 Task: Create a section Code Catalysts and in the section, add a milestone Automation of Manual Processes in the project TransTech.
Action: Mouse moved to (57, 394)
Screenshot: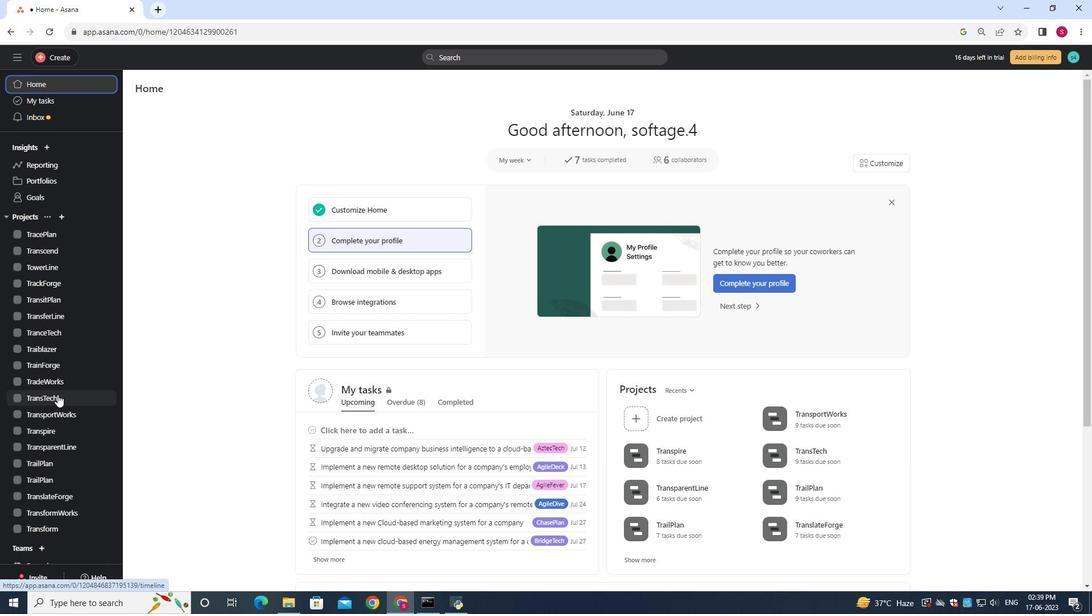 
Action: Mouse pressed left at (57, 394)
Screenshot: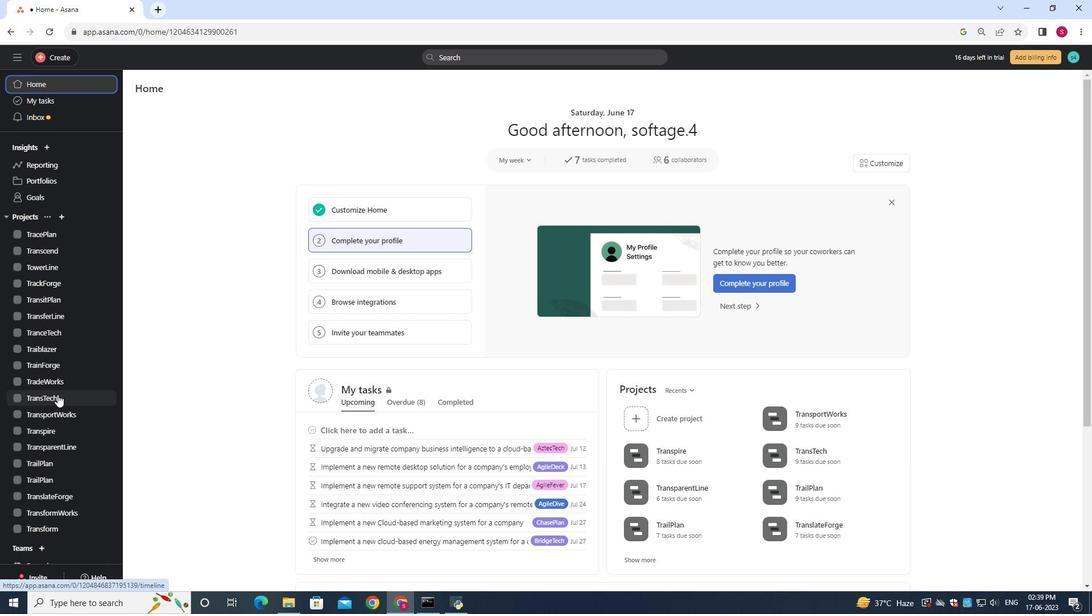 
Action: Mouse moved to (73, 399)
Screenshot: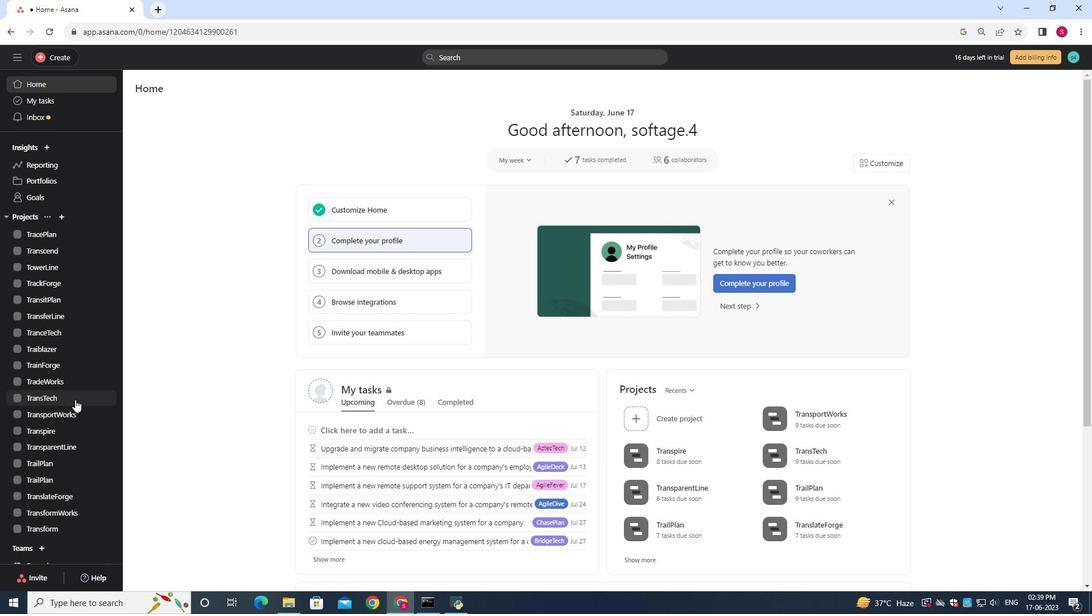 
Action: Mouse pressed left at (73, 399)
Screenshot: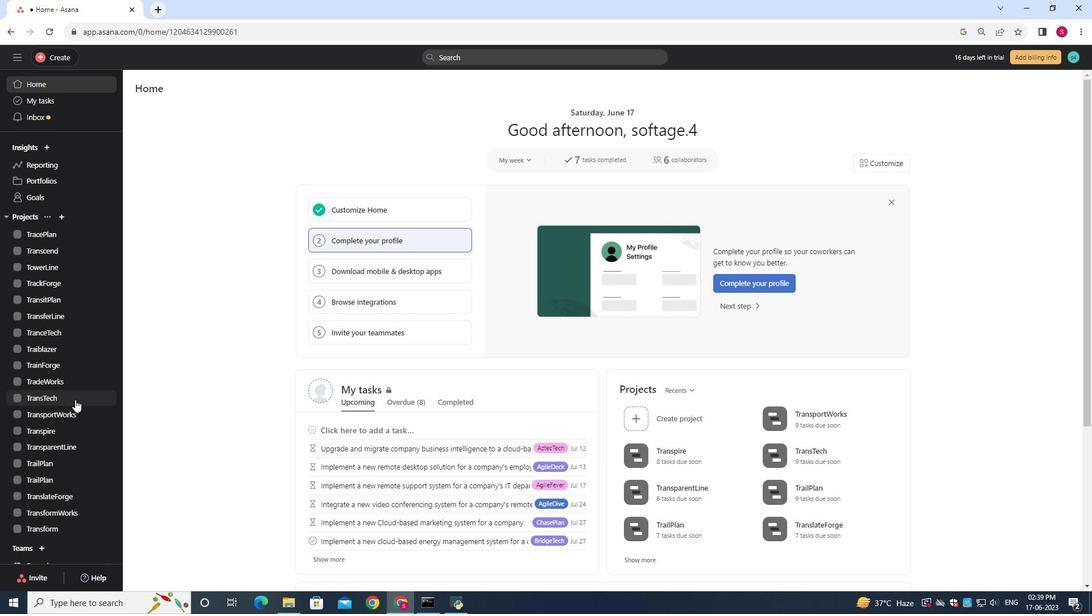 
Action: Mouse moved to (184, 135)
Screenshot: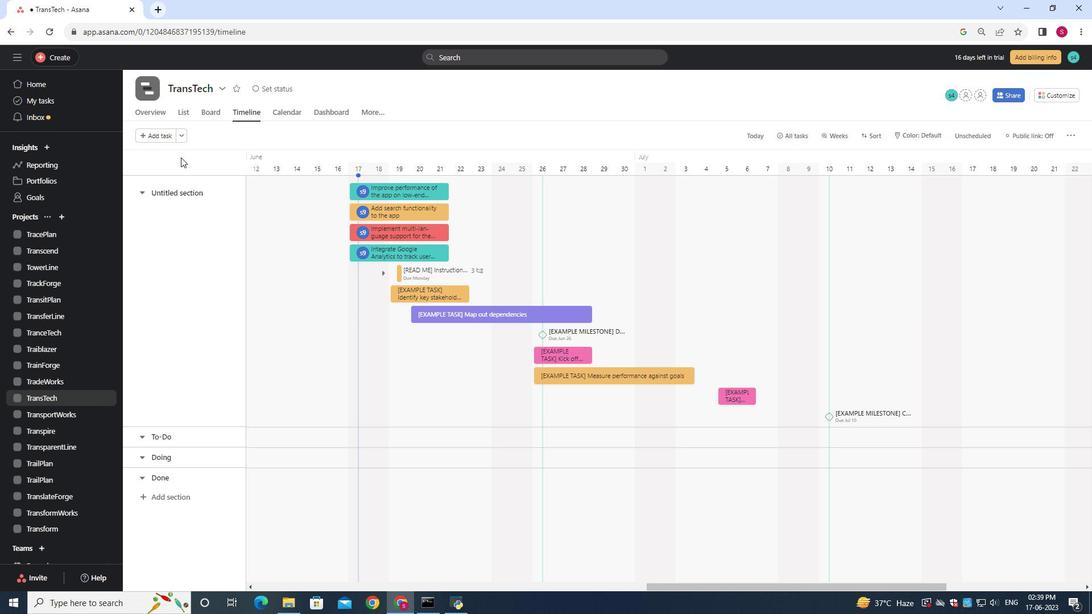 
Action: Mouse pressed left at (184, 135)
Screenshot: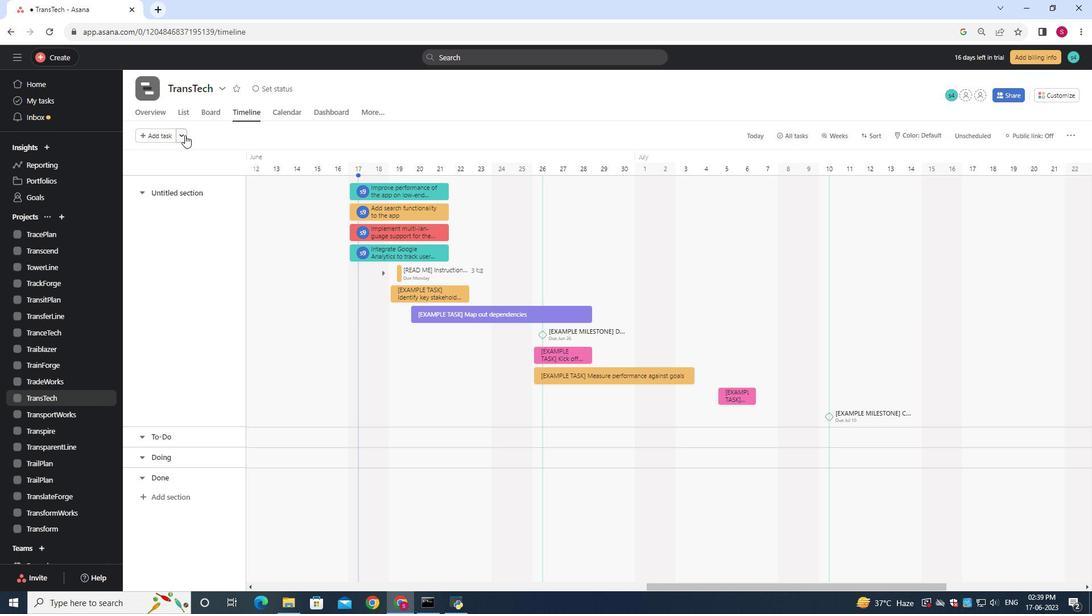 
Action: Mouse moved to (192, 151)
Screenshot: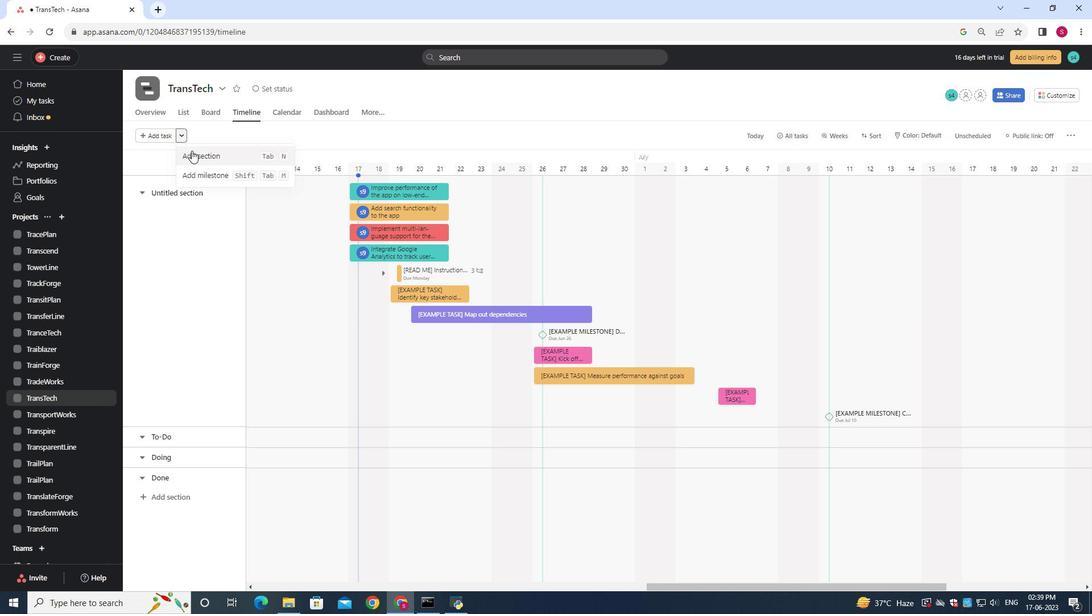 
Action: Mouse pressed left at (192, 151)
Screenshot: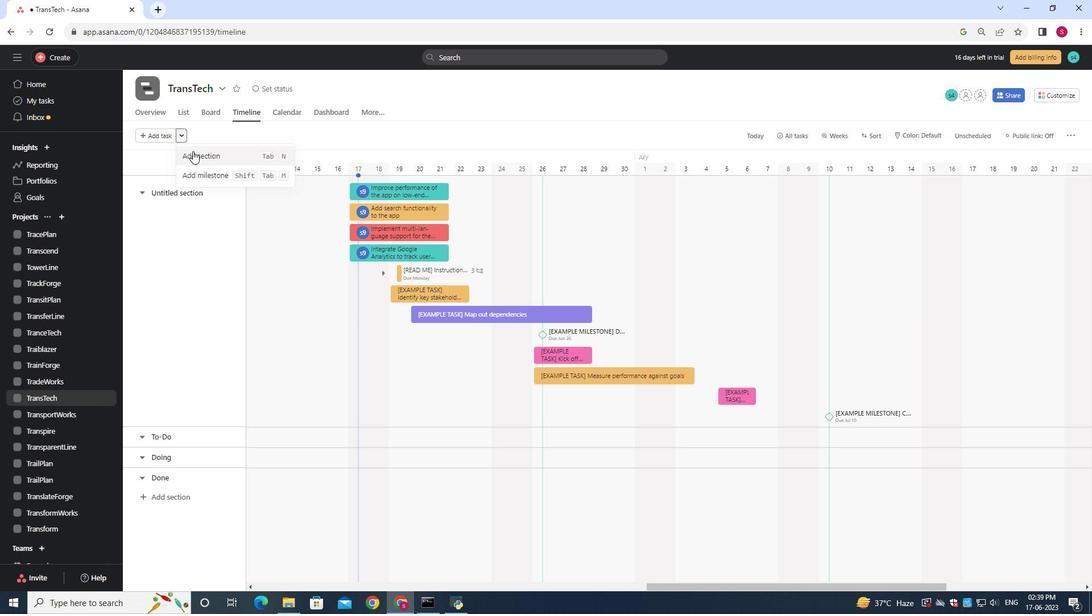
Action: Key pressed <Key.shift>Code<Key.space><Key.shift>Catalysts
Screenshot: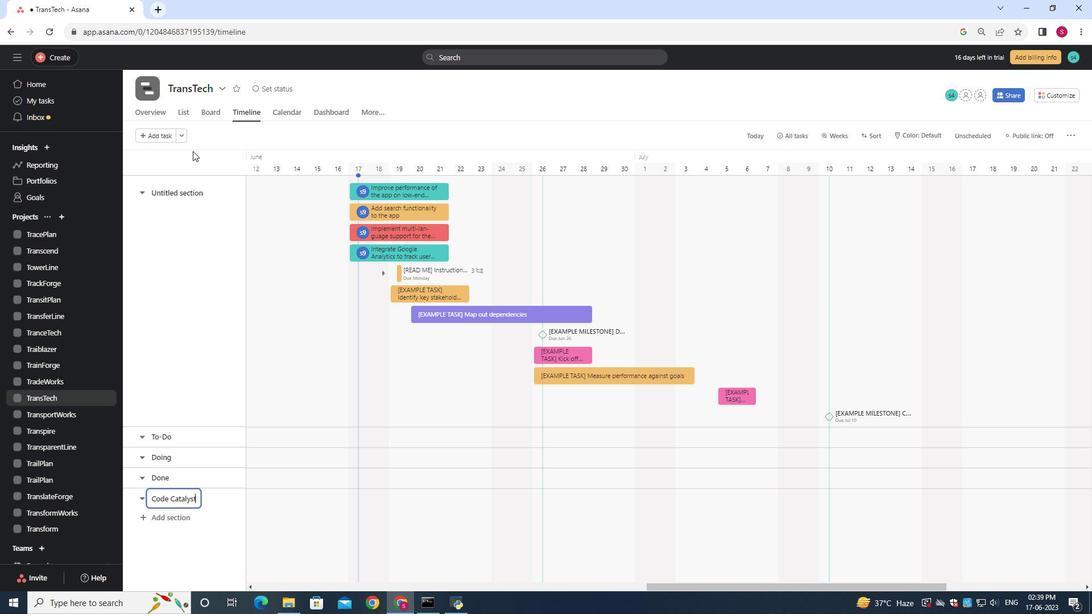 
Action: Mouse moved to (260, 501)
Screenshot: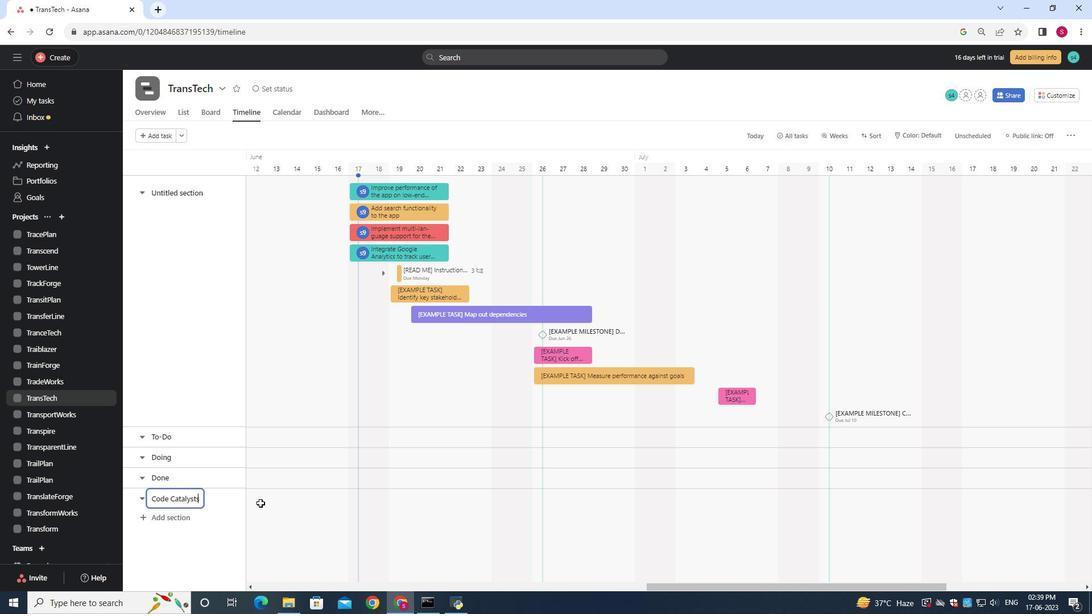 
Action: Mouse pressed left at (260, 501)
Screenshot: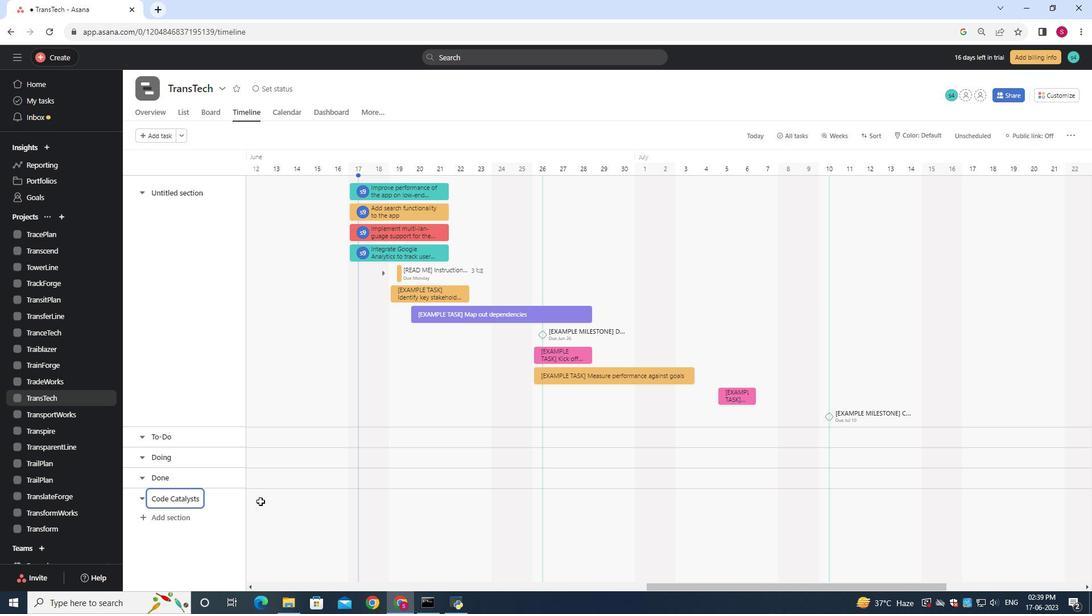 
Action: Key pressed <Key.shift>Automation<Key.space>of<Key.space><Key.shift>Manual<Key.space><Key.shift>Processes
Screenshot: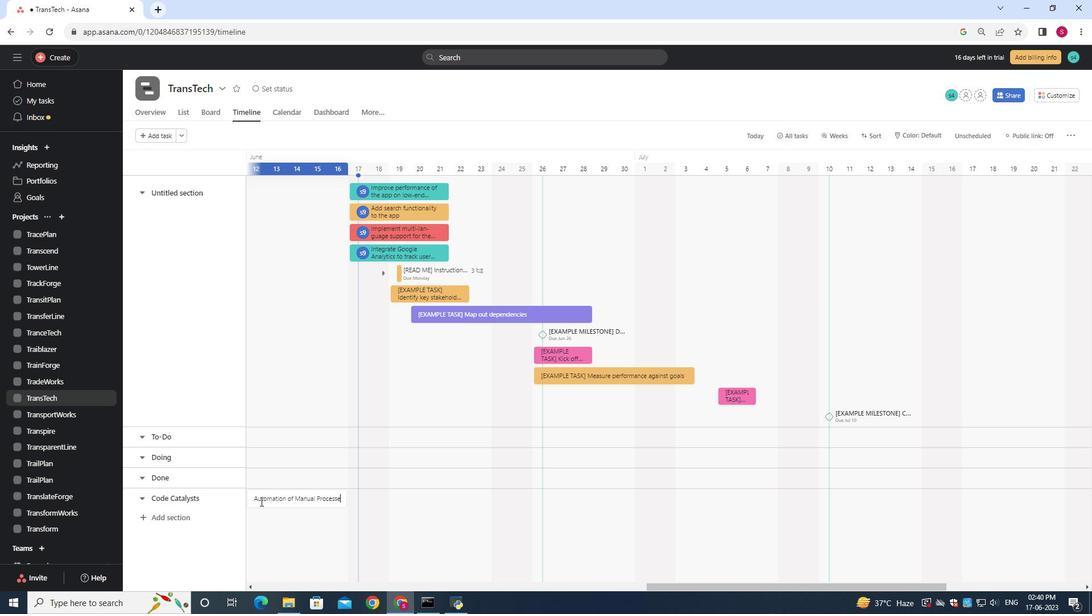 
Action: Mouse moved to (266, 499)
Screenshot: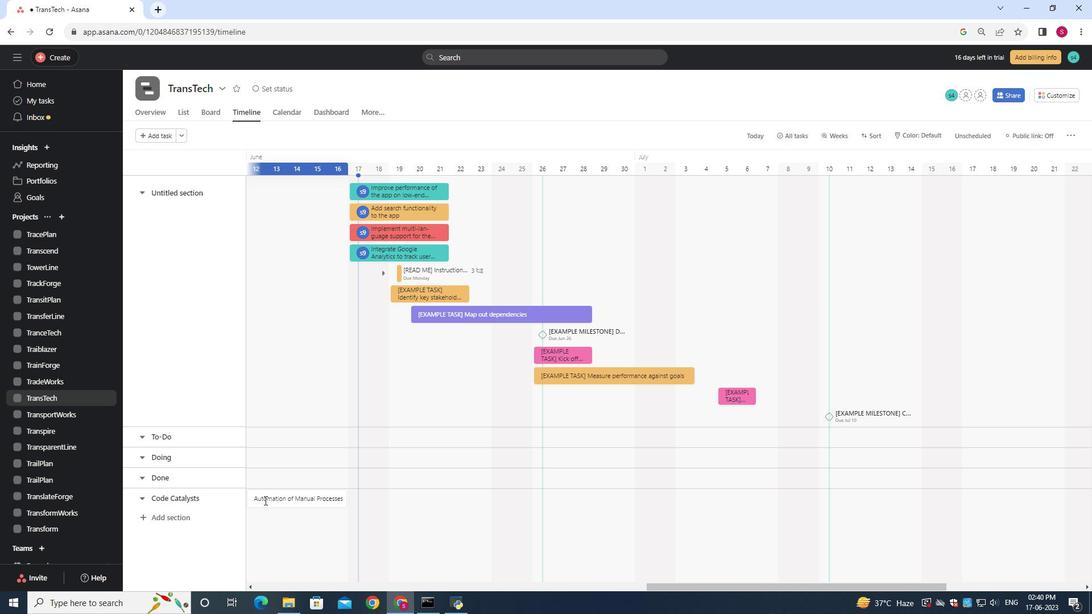 
Action: Mouse pressed right at (266, 499)
Screenshot: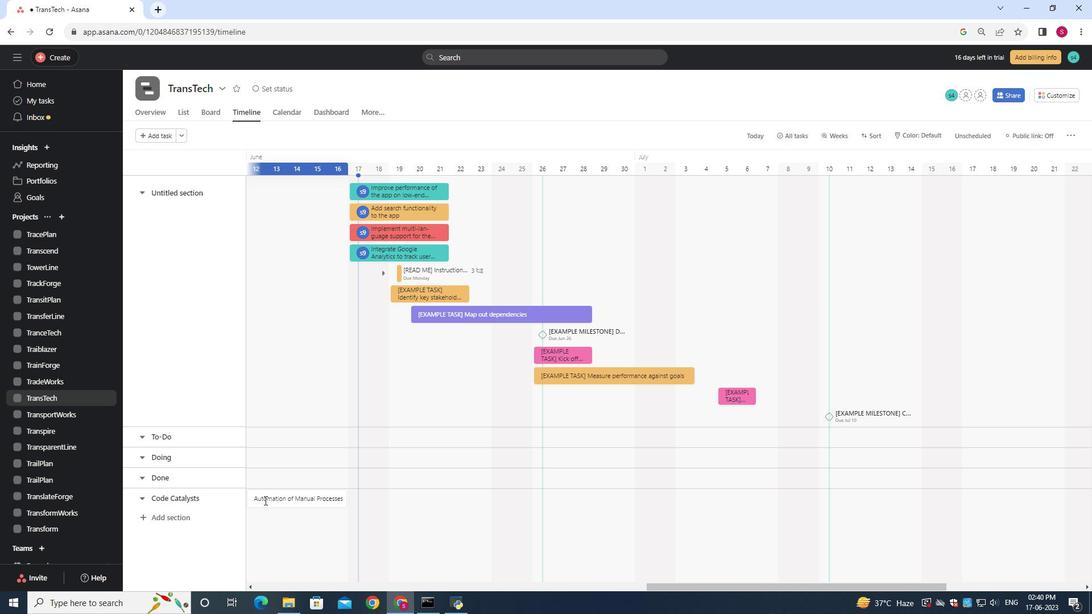 
Action: Mouse moved to (307, 445)
Screenshot: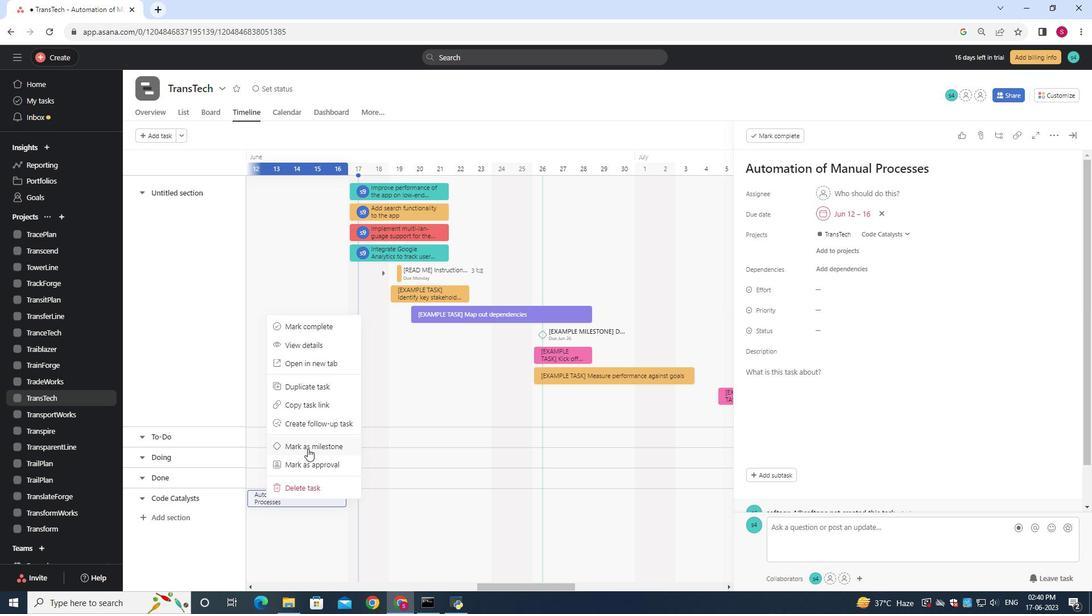
Action: Mouse pressed left at (307, 445)
Screenshot: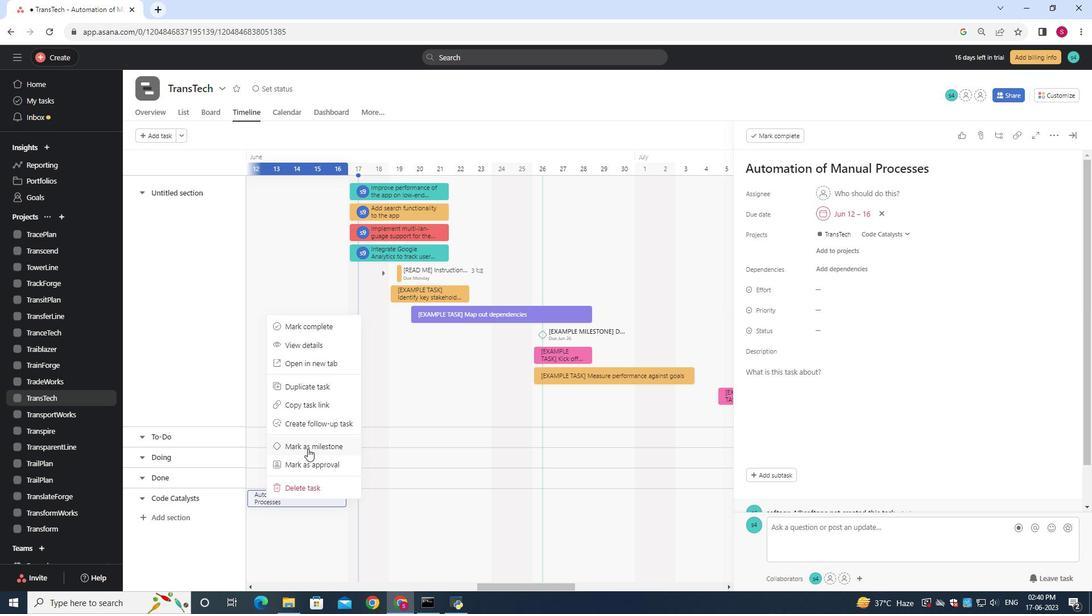 
